 Task: In the Company umn.edu, Add note: 'Reach out to a customer for a referral or introduction to a potential client.'. Mark checkbox to create task to follow up ': In 2 weeks'. Create task, with  description: Follow up on Payment, Add due date: In 3 Business Days; Add reminder: 30 Minutes before. Set Priority Medium and add note: Review the attached proposal. Logged in from softage.5@softage.net
Action: Mouse moved to (73, 54)
Screenshot: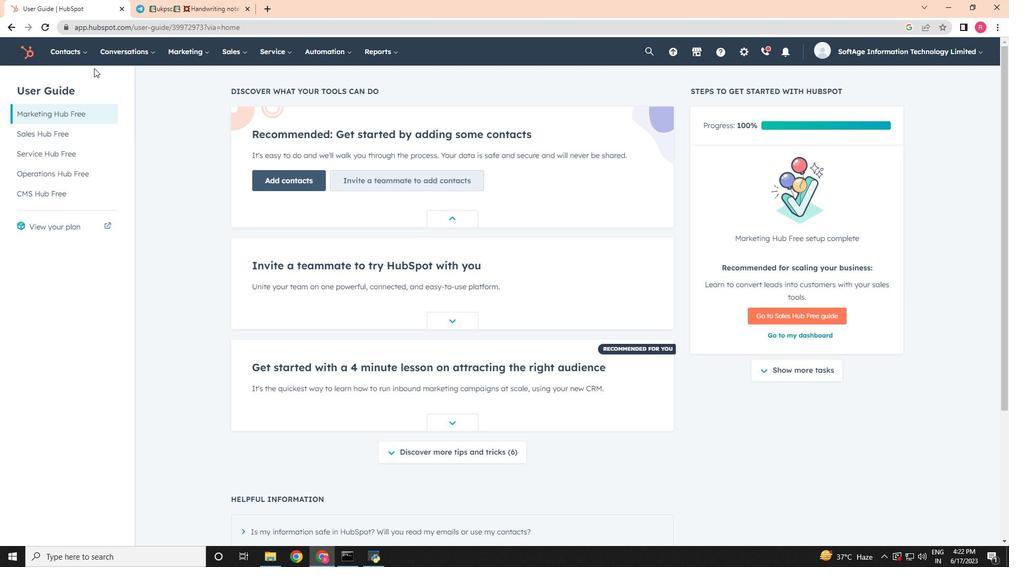 
Action: Mouse pressed left at (73, 54)
Screenshot: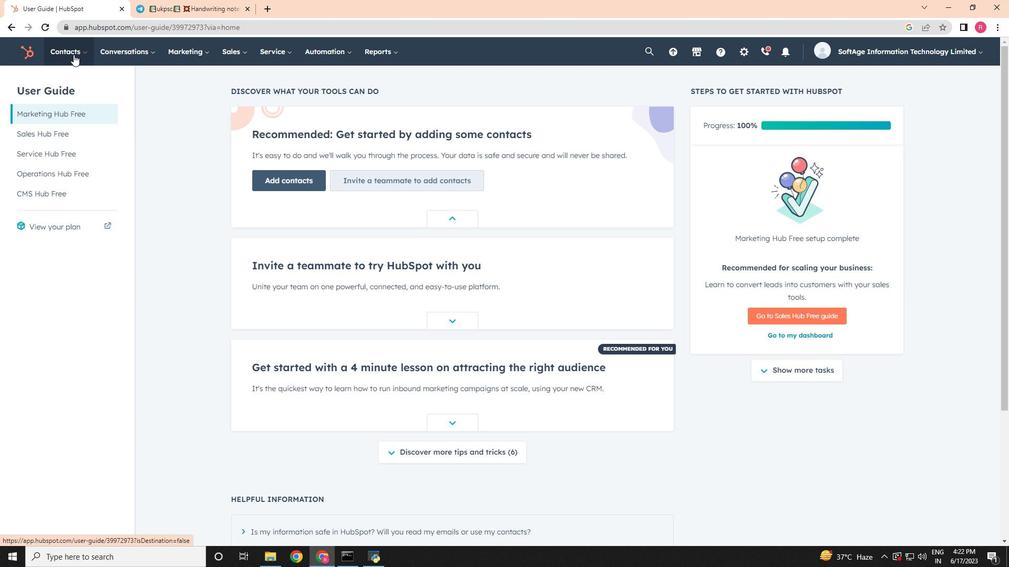 
Action: Mouse moved to (81, 99)
Screenshot: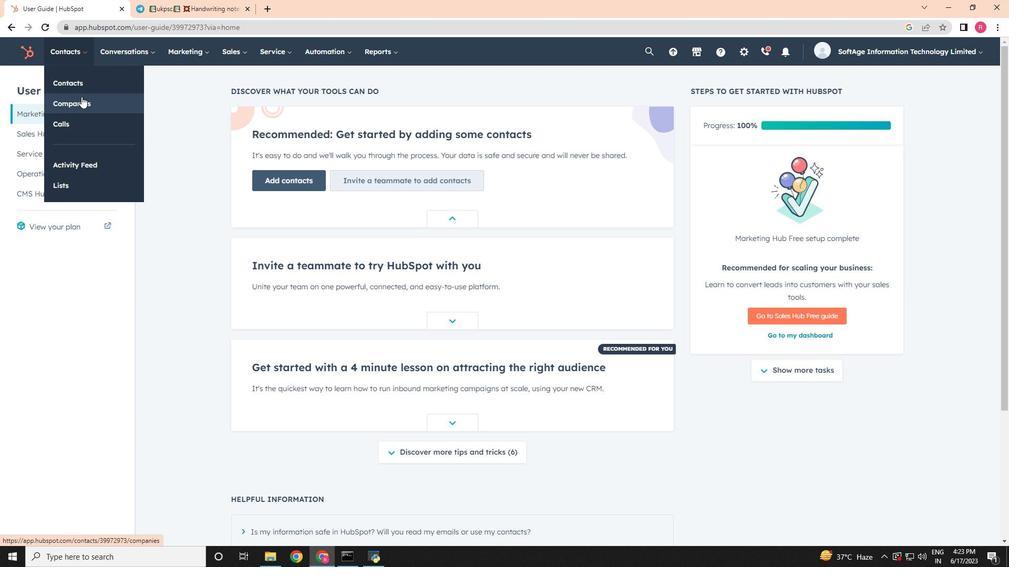 
Action: Mouse pressed left at (81, 99)
Screenshot: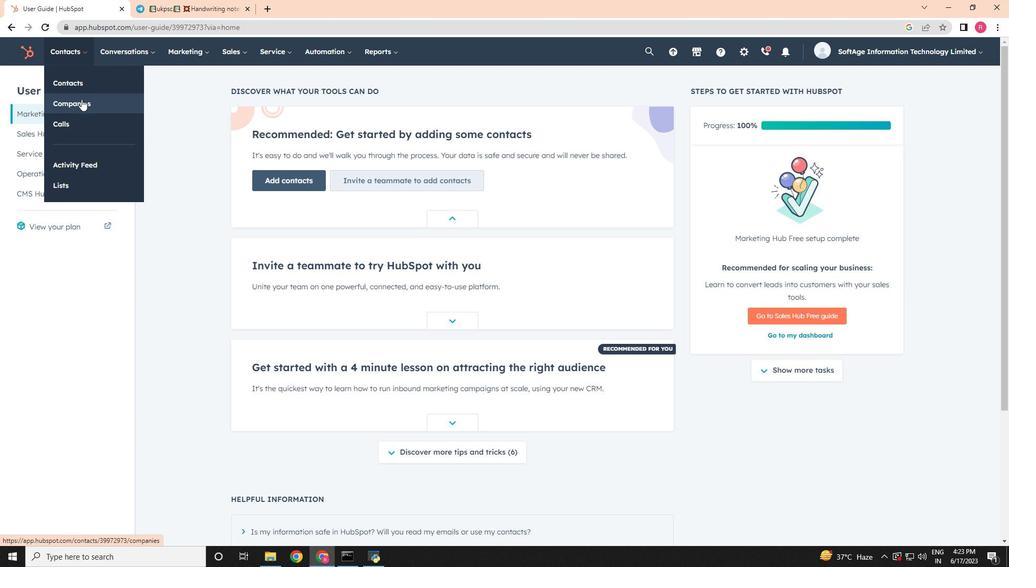 
Action: Mouse moved to (83, 170)
Screenshot: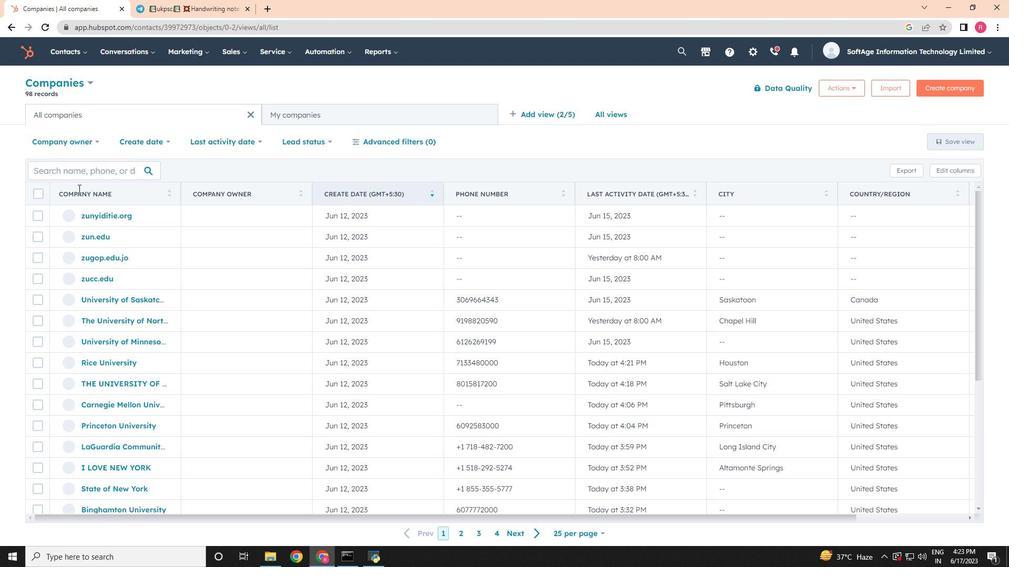 
Action: Mouse pressed left at (83, 170)
Screenshot: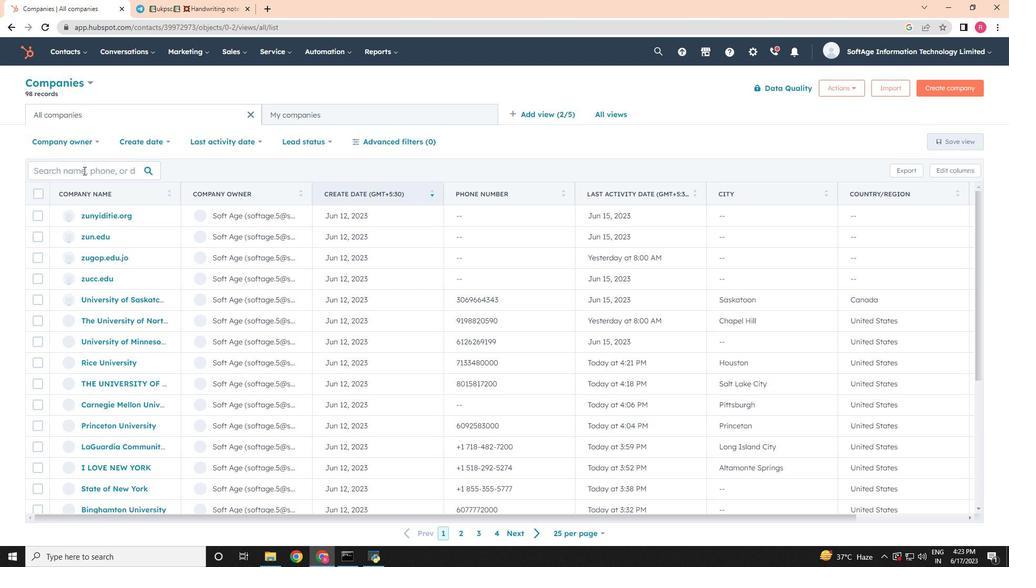 
Action: Key pressed umn
Screenshot: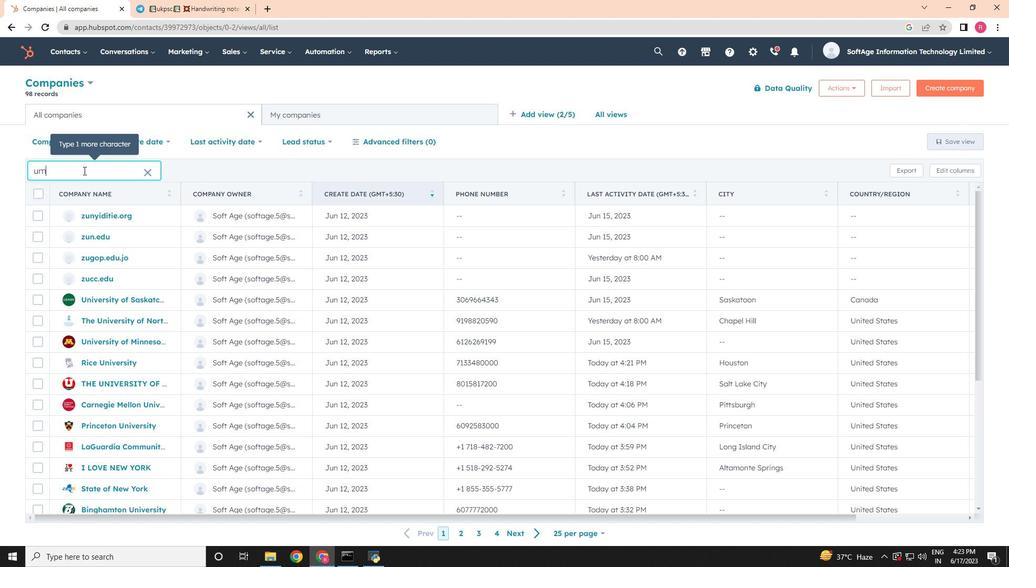 
Action: Mouse moved to (89, 217)
Screenshot: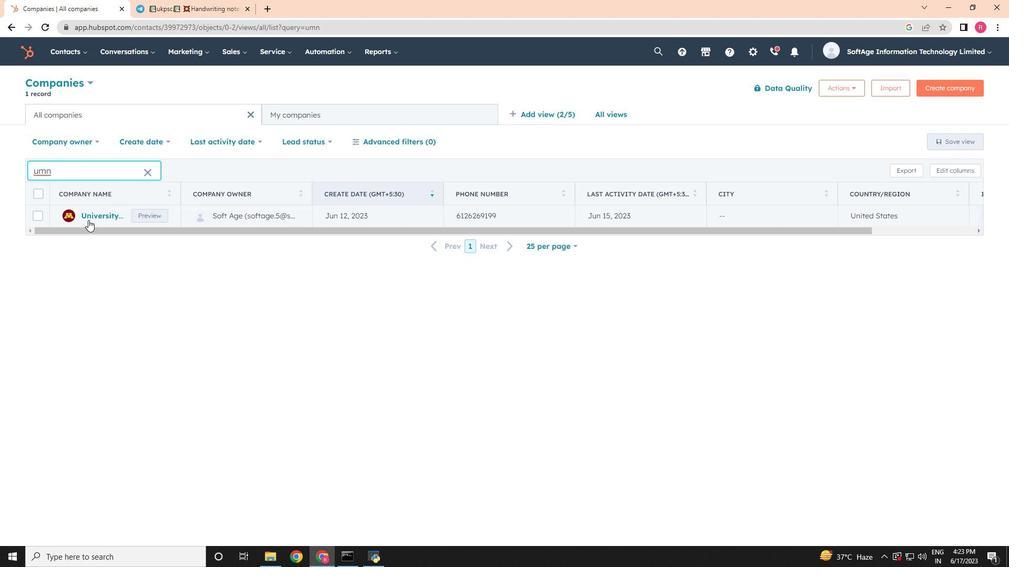 
Action: Mouse pressed left at (89, 217)
Screenshot: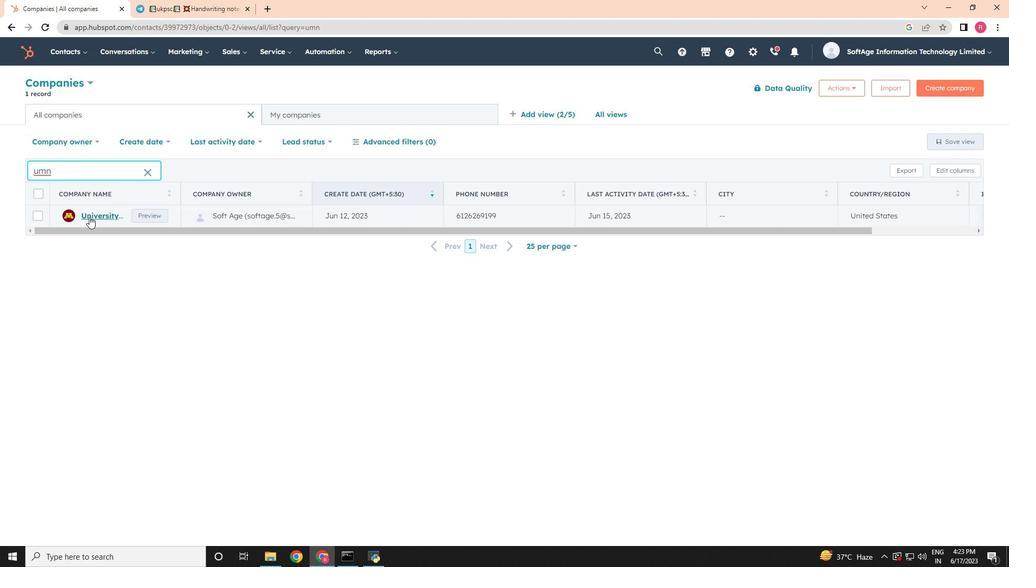
Action: Mouse moved to (36, 174)
Screenshot: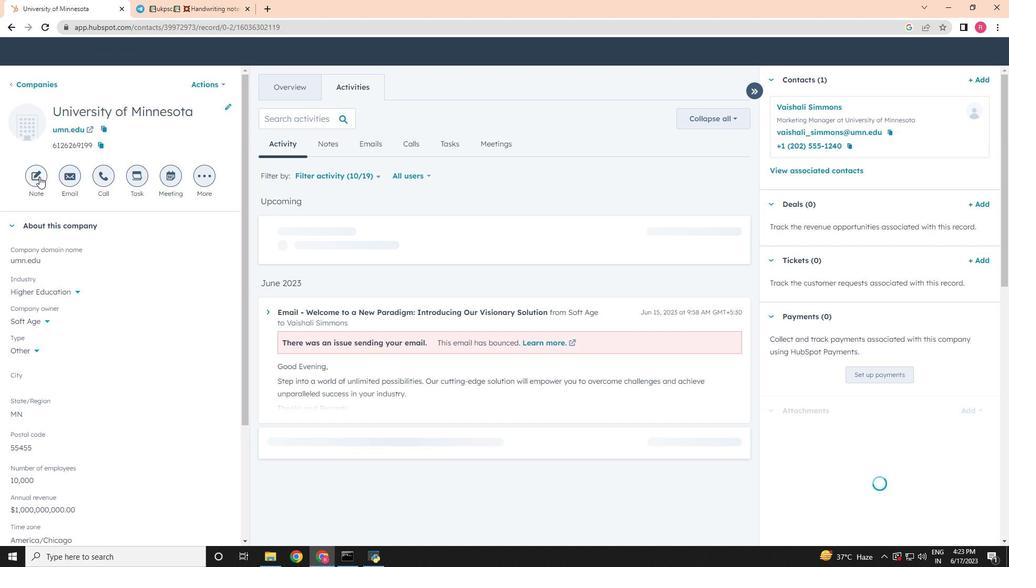 
Action: Mouse pressed left at (36, 174)
Screenshot: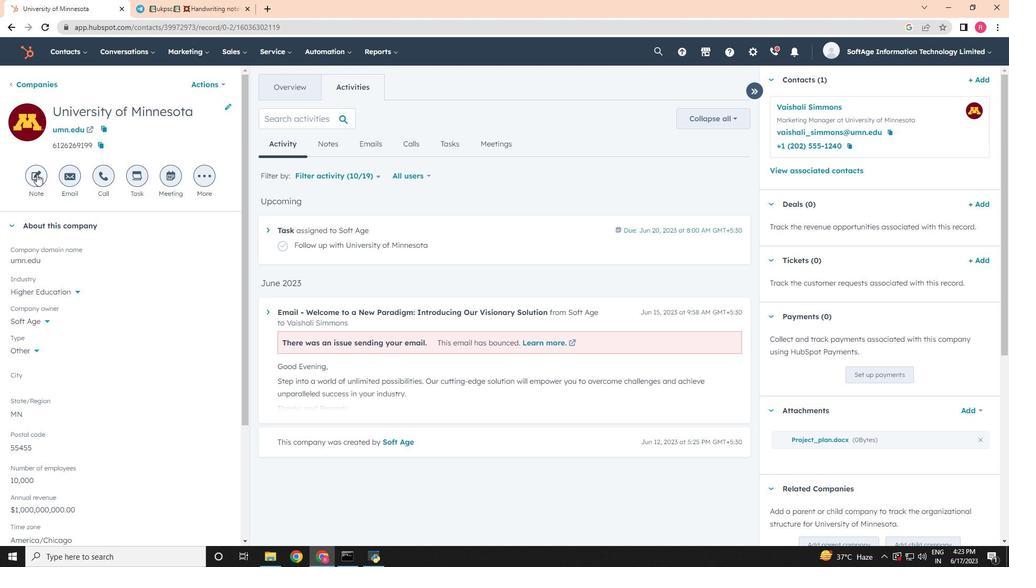 
Action: Mouse moved to (891, 313)
Screenshot: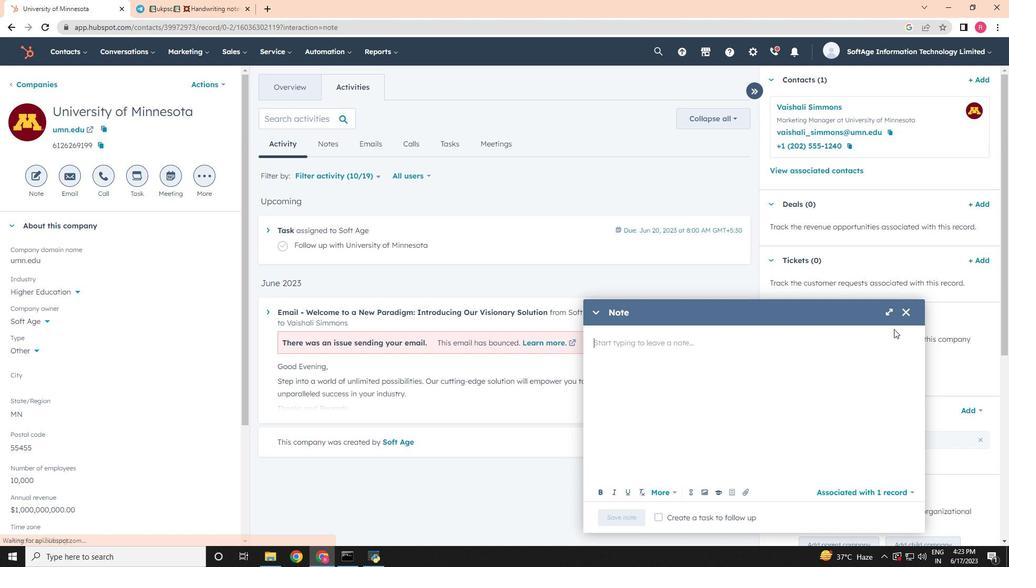 
Action: Mouse pressed left at (891, 313)
Screenshot: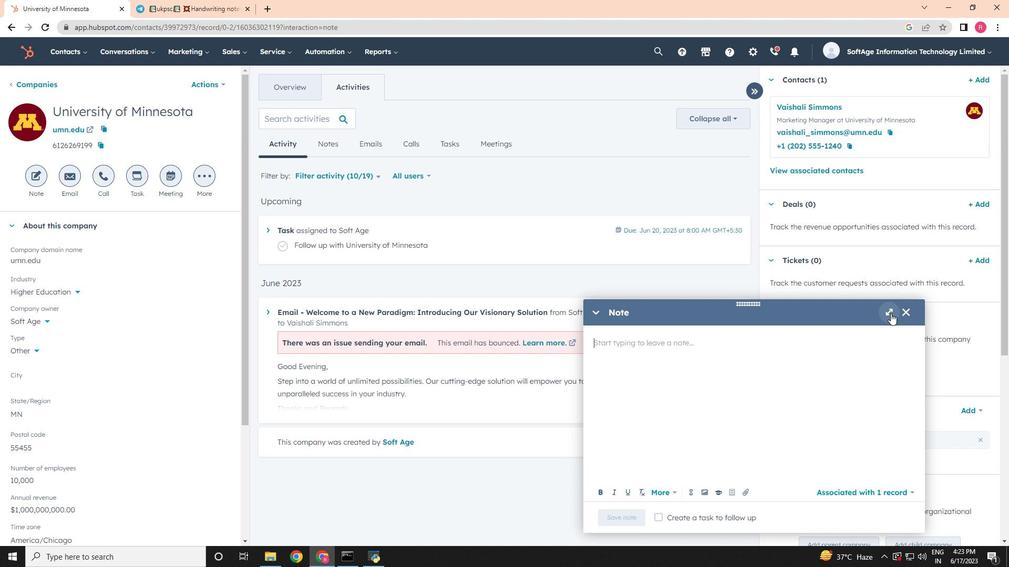 
Action: Mouse moved to (305, 260)
Screenshot: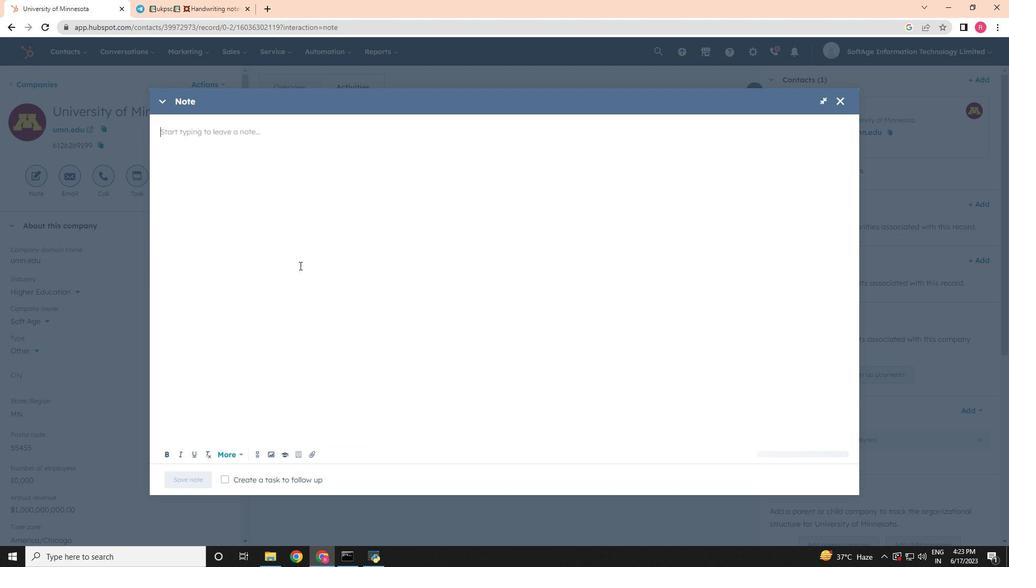 
Action: Key pressed <Key.shift>Reach<Key.space>out<Key.space>to<Key.space>a<Key.space>customer<Key.space>for<Key.space>a<Key.space>t<Key.backspace>referral<Key.space>or<Key.space>intruction<Key.space>to<Key.backspace><Key.backspace><Key.backspace><Key.backspace><Key.backspace><Key.backspace><Key.backspace><Key.backspace><Key.backspace><Key.backspace>roduction<Key.space>to<Key.space>a<Key.space>potential<Key.space>client.
Screenshot: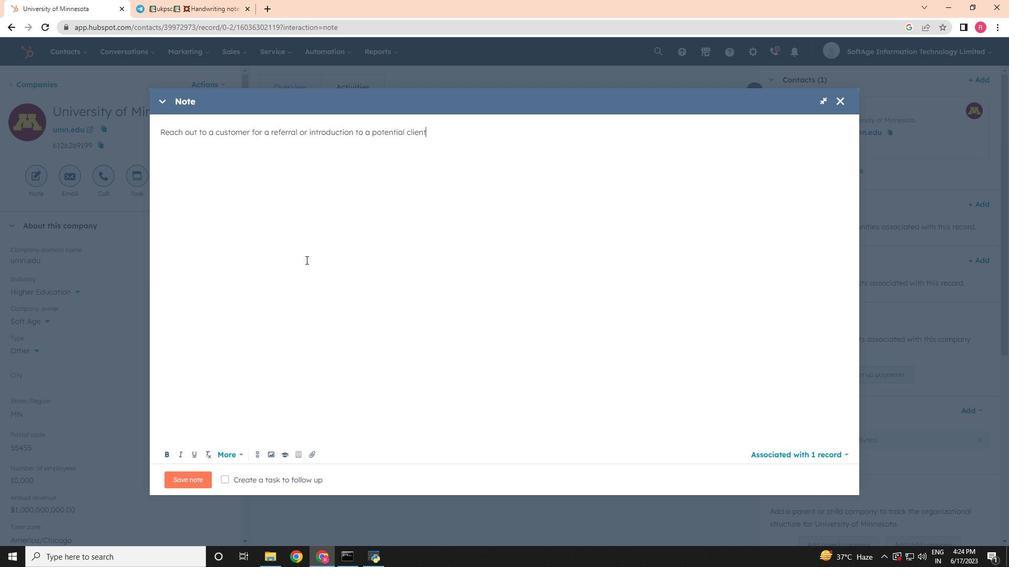 
Action: Mouse moved to (223, 481)
Screenshot: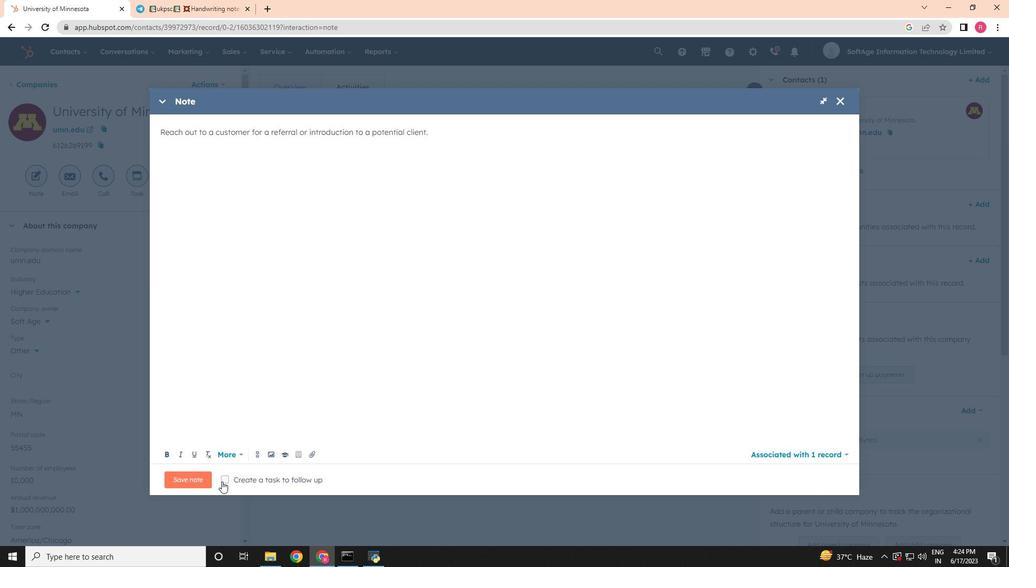 
Action: Mouse pressed left at (223, 481)
Screenshot: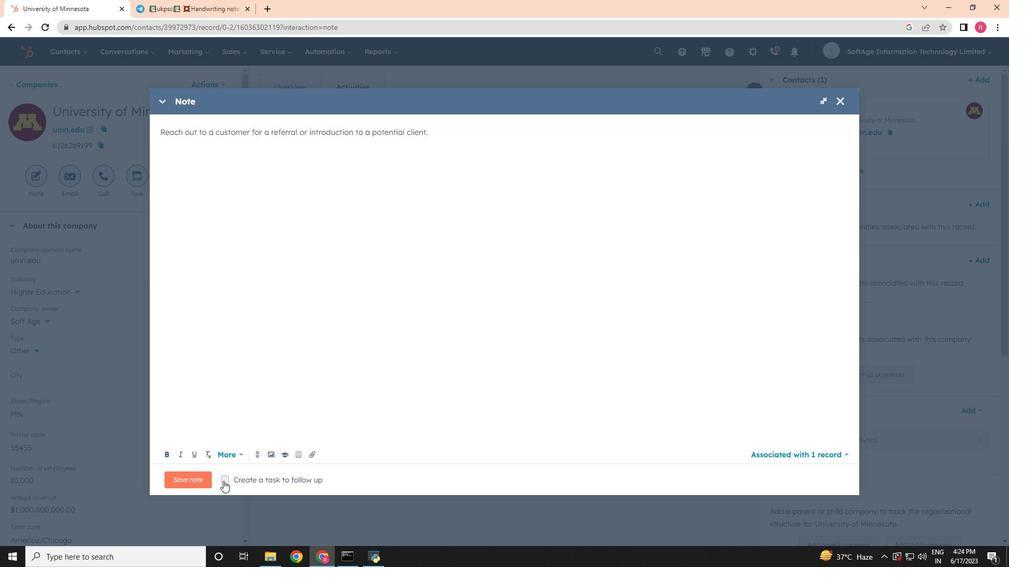 
Action: Mouse moved to (340, 482)
Screenshot: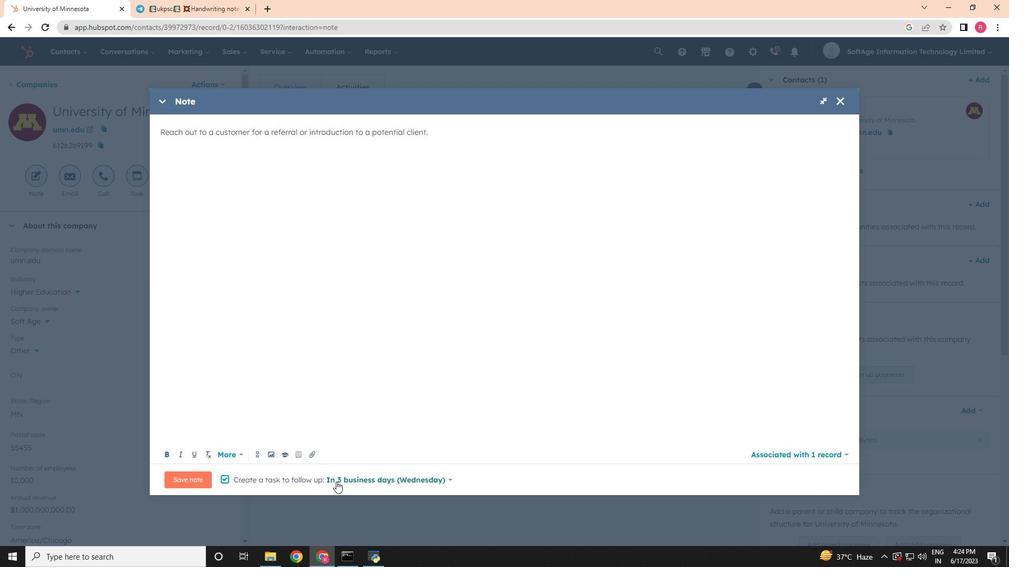 
Action: Mouse pressed left at (340, 482)
Screenshot: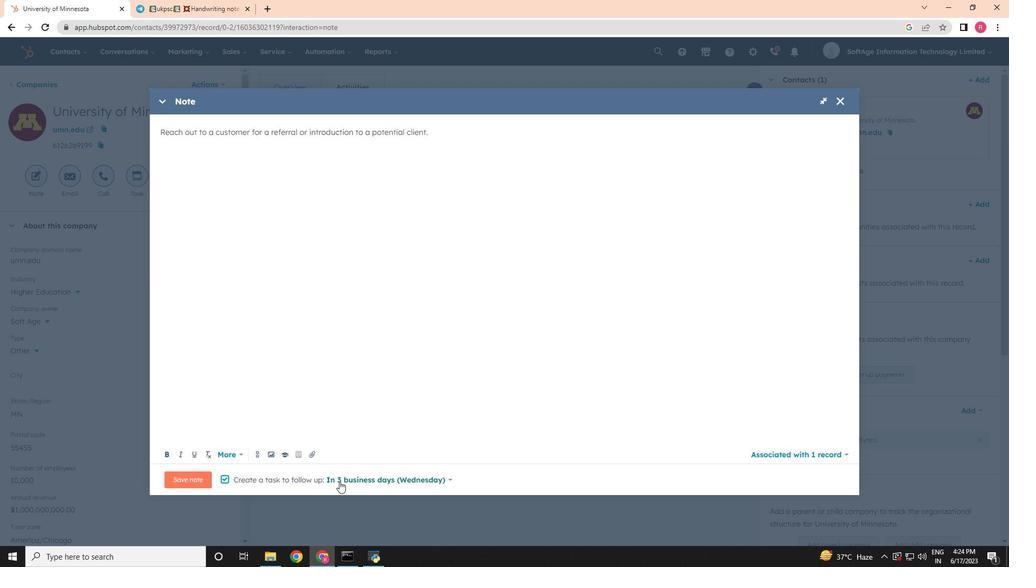 
Action: Mouse moved to (375, 414)
Screenshot: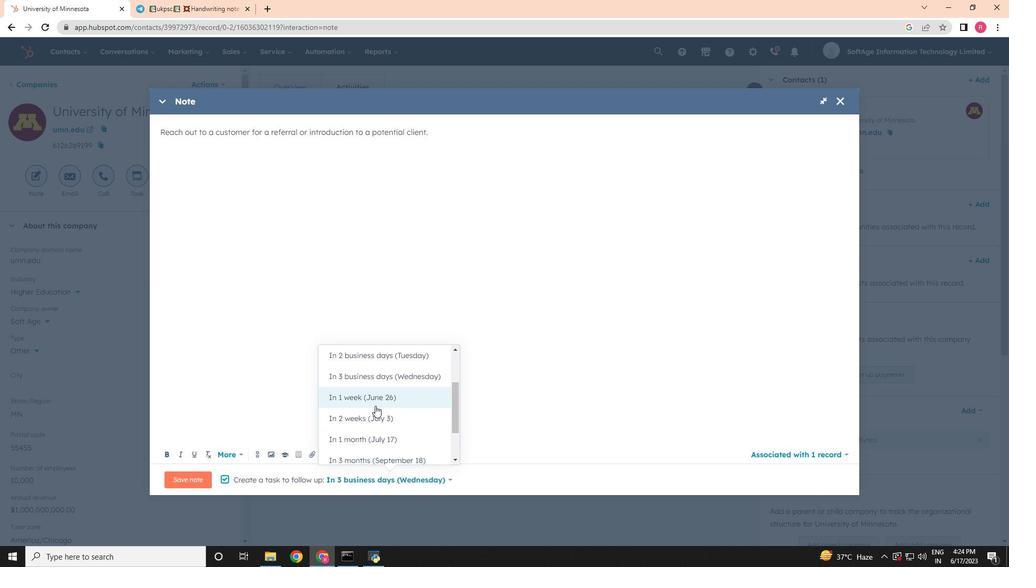 
Action: Mouse pressed left at (375, 414)
Screenshot: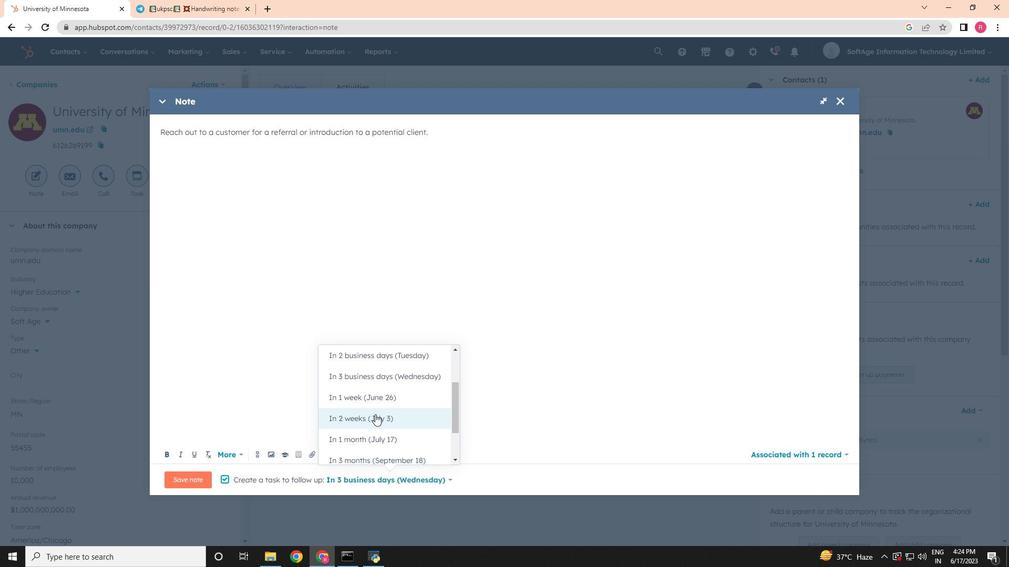 
Action: Mouse moved to (182, 480)
Screenshot: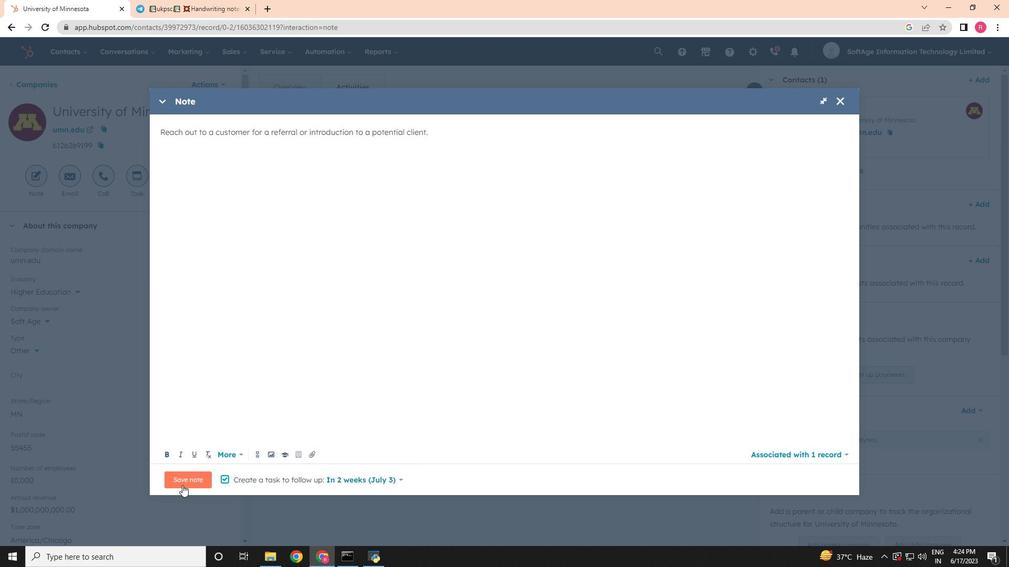 
Action: Mouse pressed left at (182, 480)
Screenshot: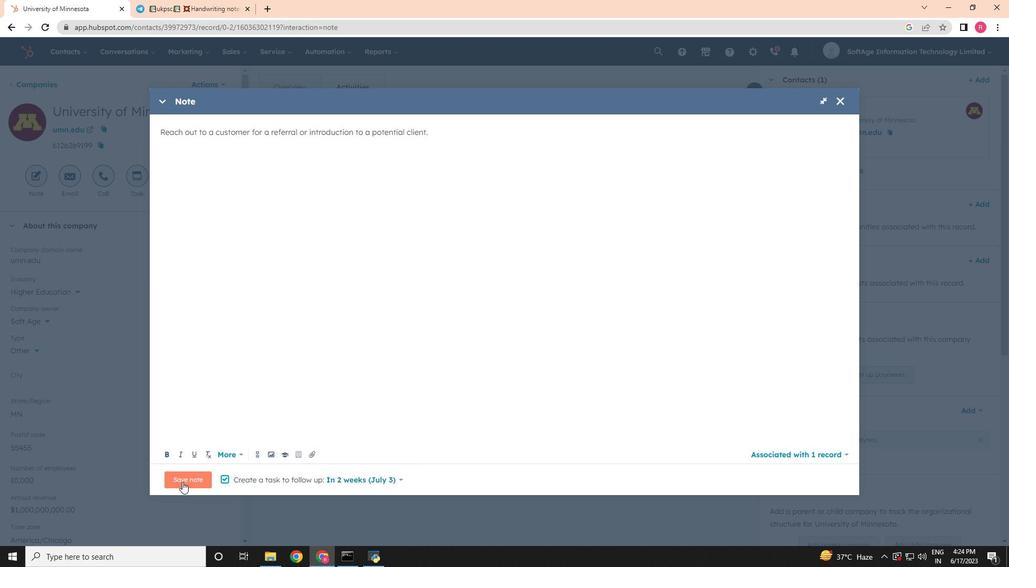
Action: Mouse moved to (134, 183)
Screenshot: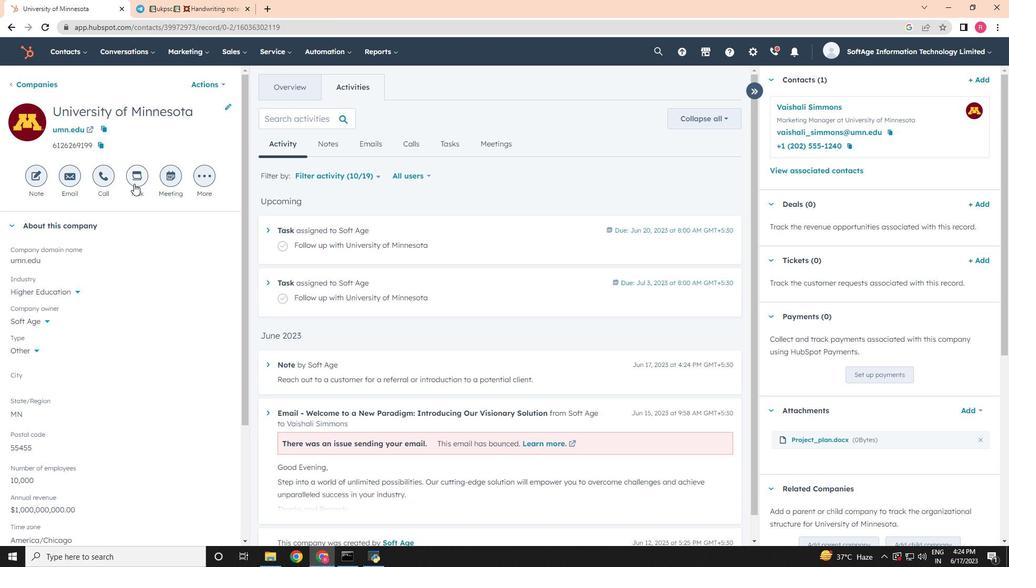 
Action: Mouse pressed left at (134, 183)
Screenshot: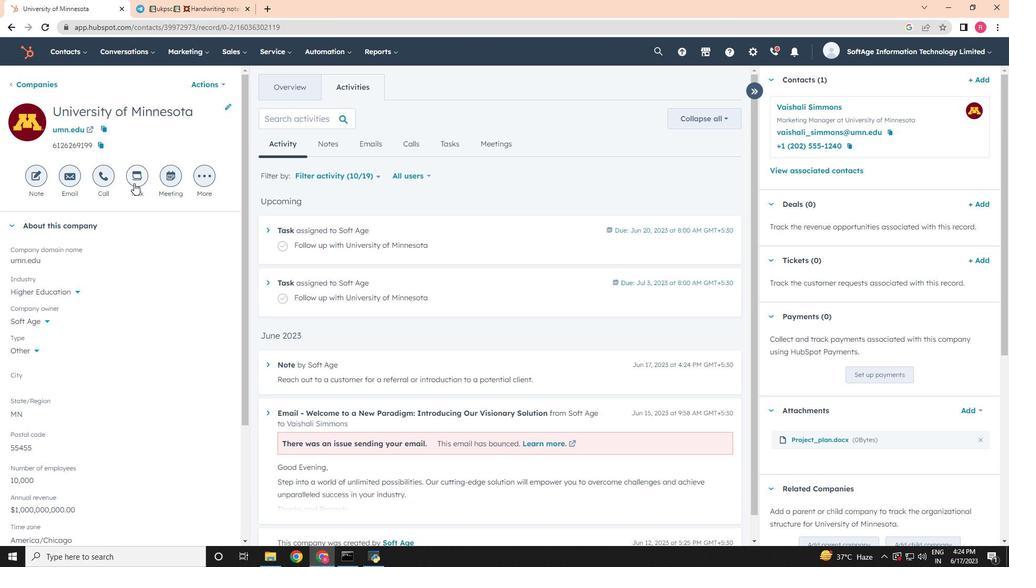 
Action: Mouse moved to (644, 301)
Screenshot: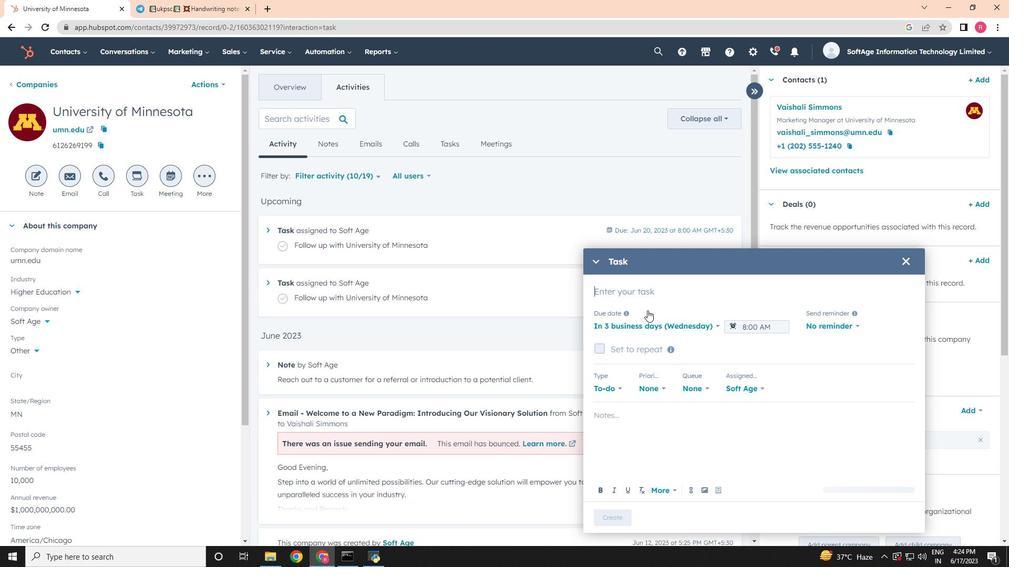 
Action: Key pressed <Key.shift>Follow<Key.space>up<Key.space>on<Key.space><Key.shift>Payment<Key.space><Key.backspace>
Screenshot: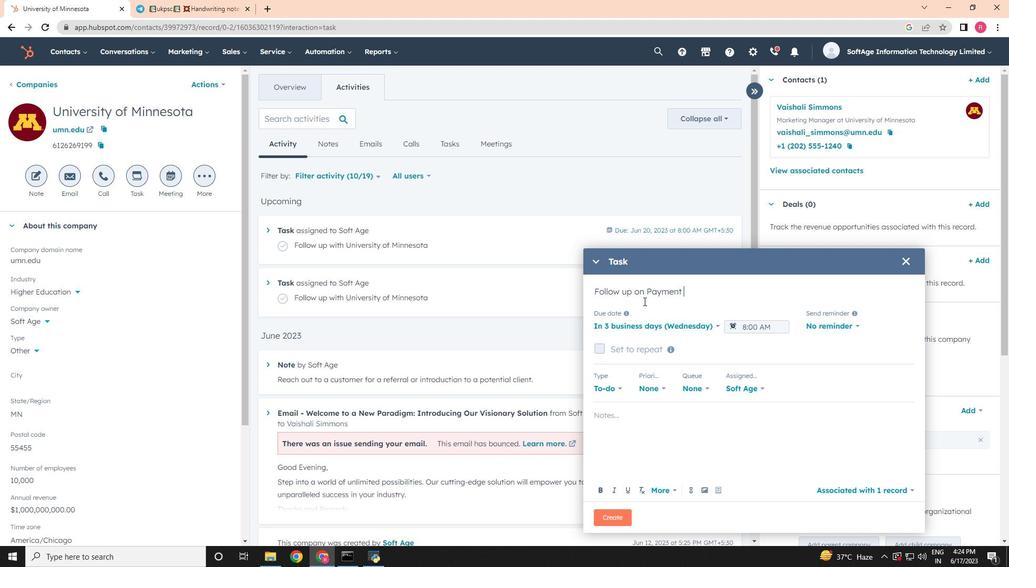 
Action: Mouse moved to (636, 326)
Screenshot: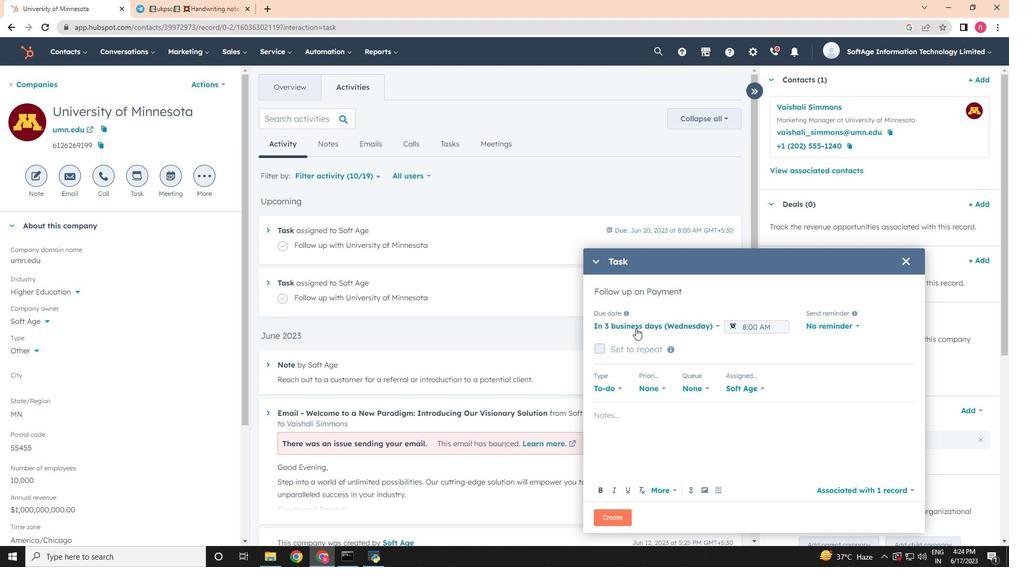 
Action: Mouse pressed left at (636, 326)
Screenshot: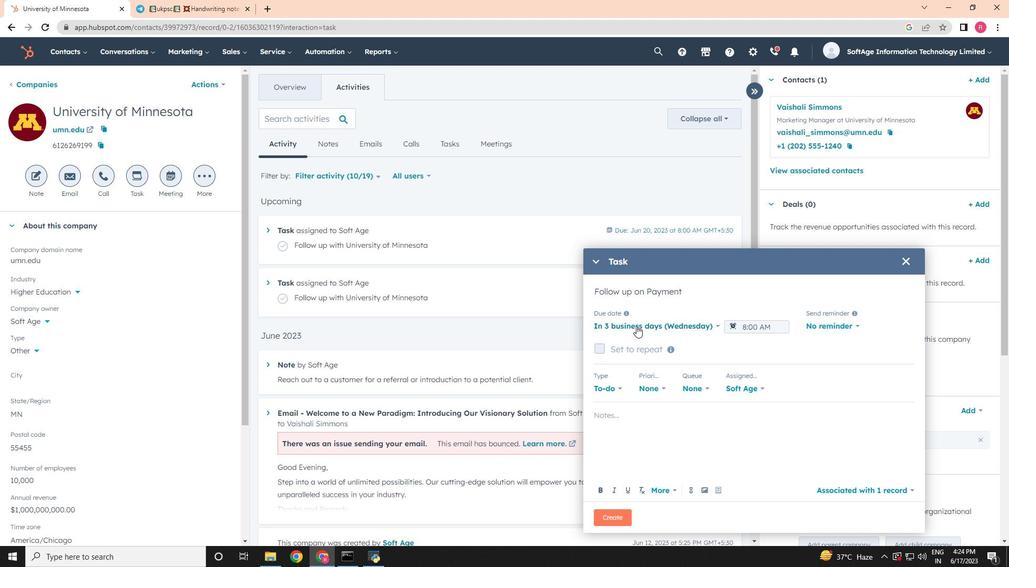 
Action: Mouse moved to (628, 372)
Screenshot: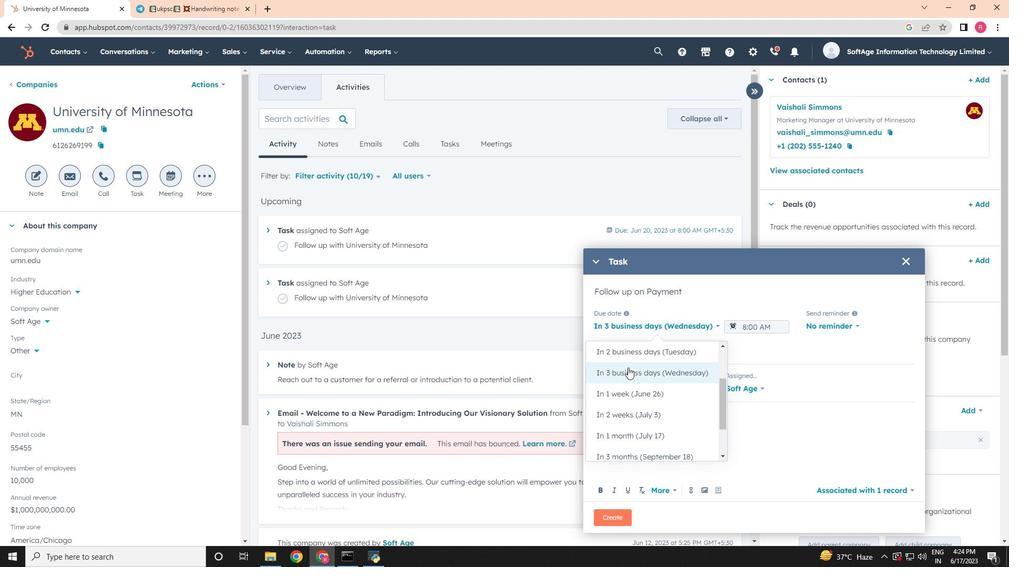 
Action: Mouse pressed left at (628, 372)
Screenshot: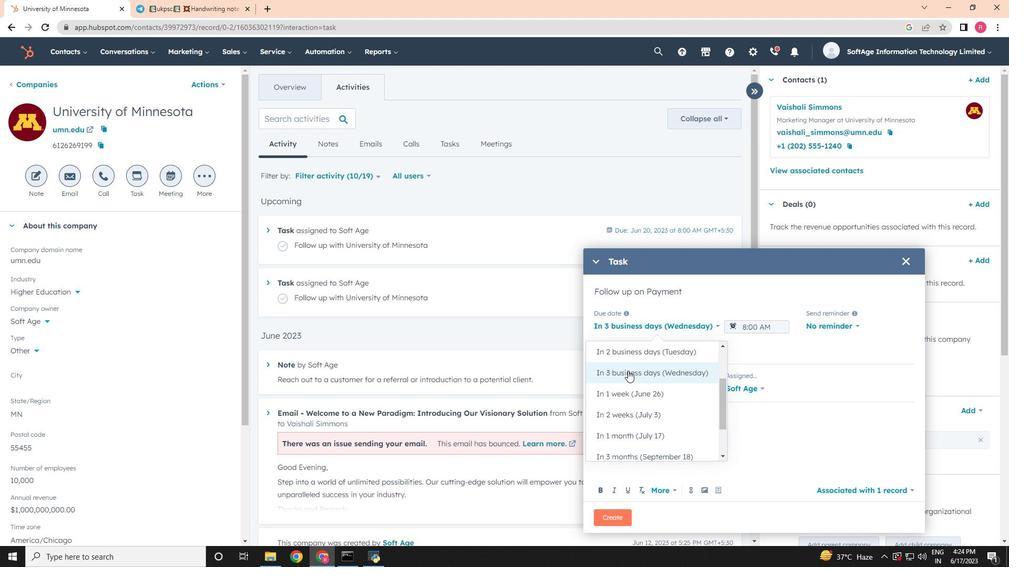 
Action: Mouse moved to (838, 325)
Screenshot: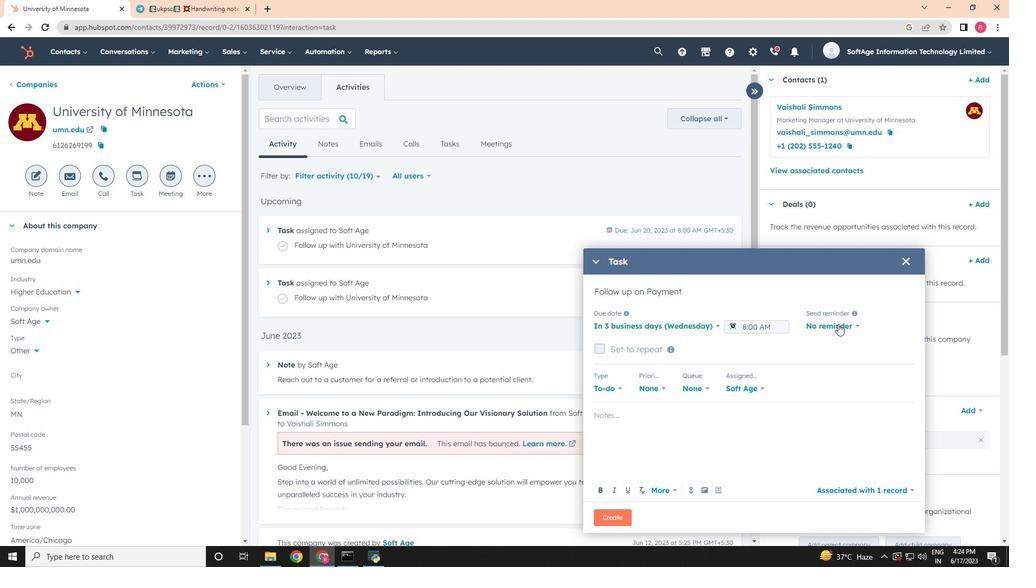 
Action: Mouse pressed left at (838, 325)
Screenshot: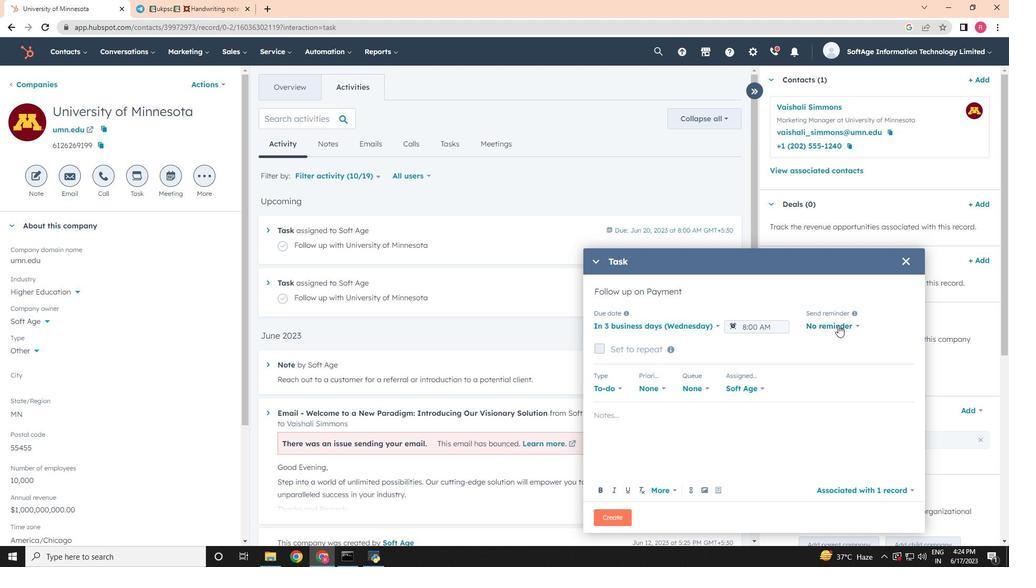 
Action: Mouse moved to (824, 400)
Screenshot: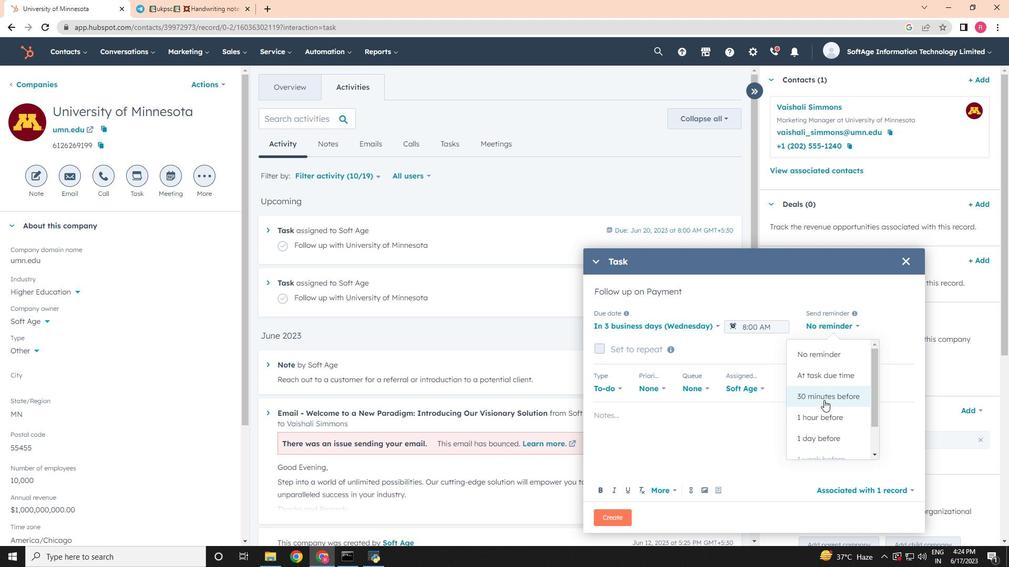 
Action: Mouse pressed left at (824, 400)
Screenshot: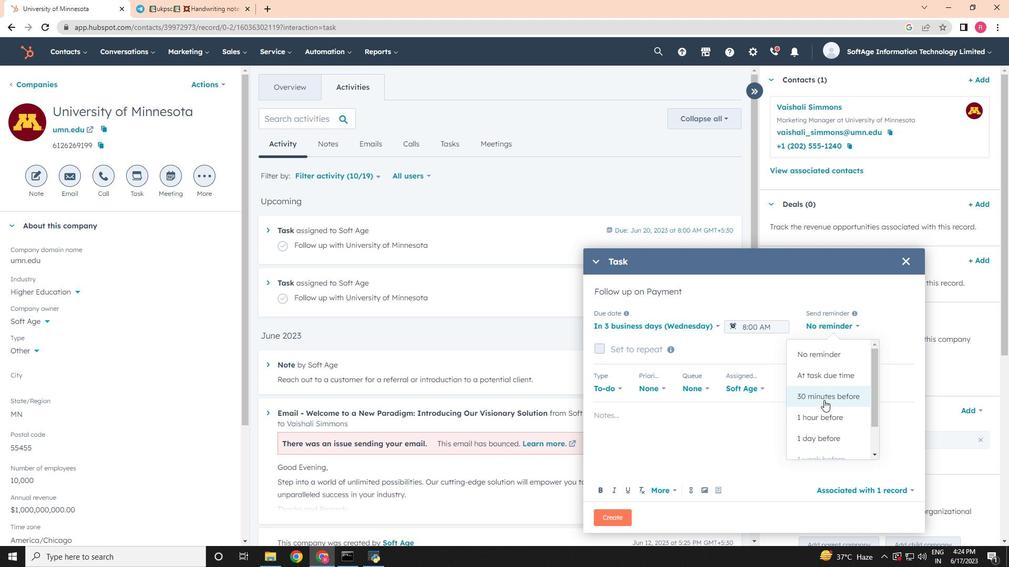 
Action: Mouse moved to (657, 392)
Screenshot: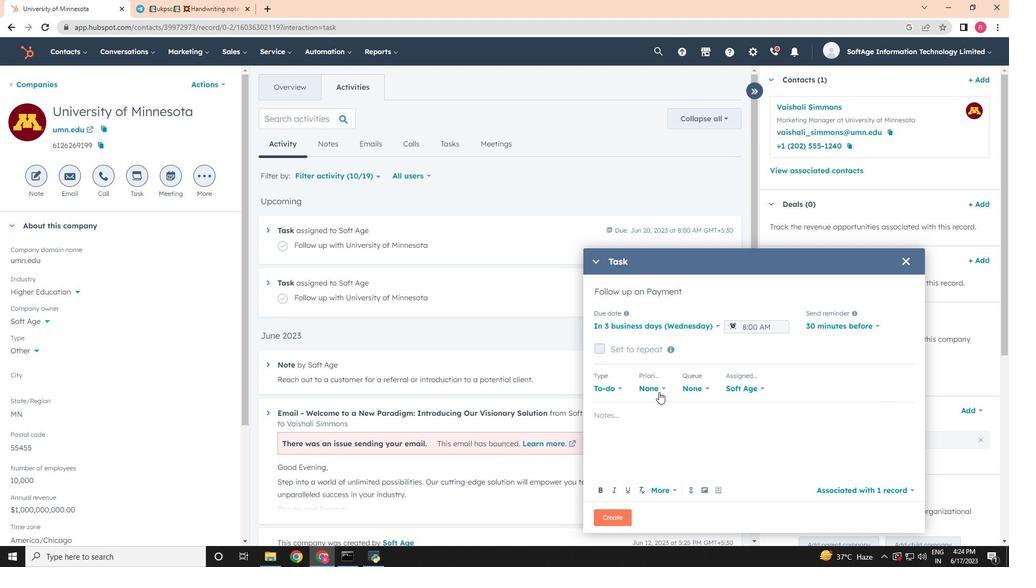 
Action: Mouse pressed left at (657, 392)
Screenshot: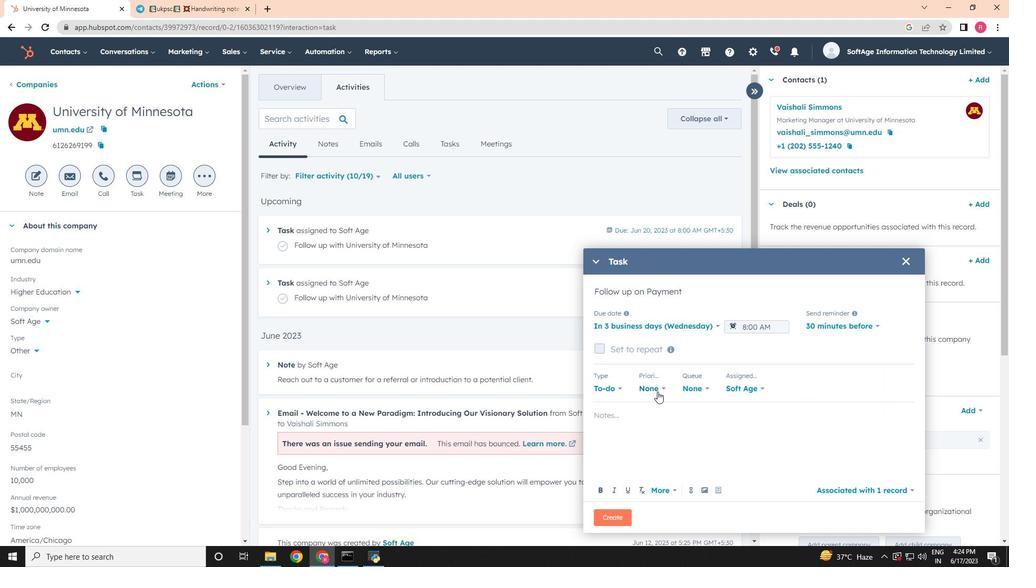
Action: Mouse moved to (656, 456)
Screenshot: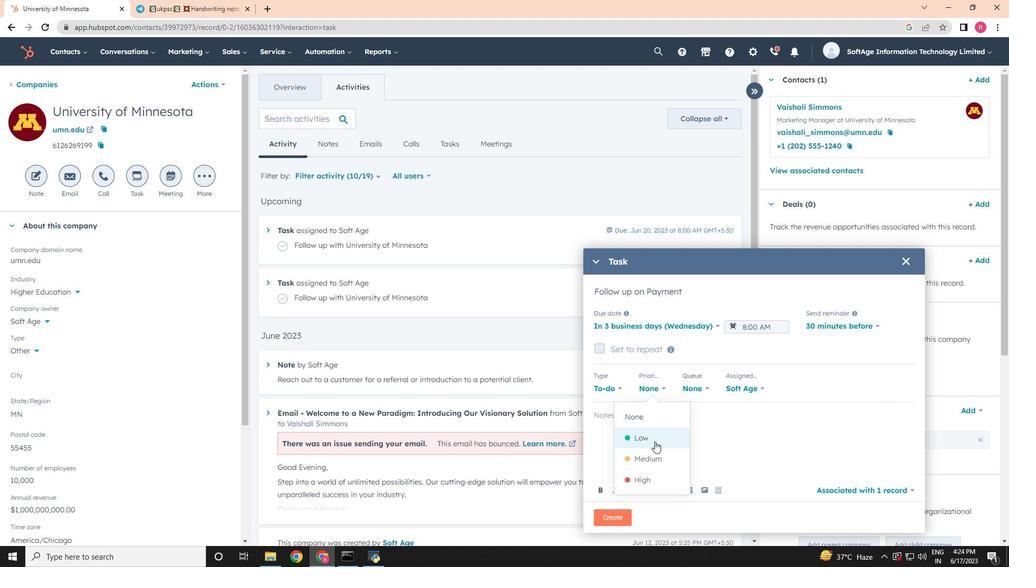 
Action: Mouse pressed left at (656, 456)
Screenshot: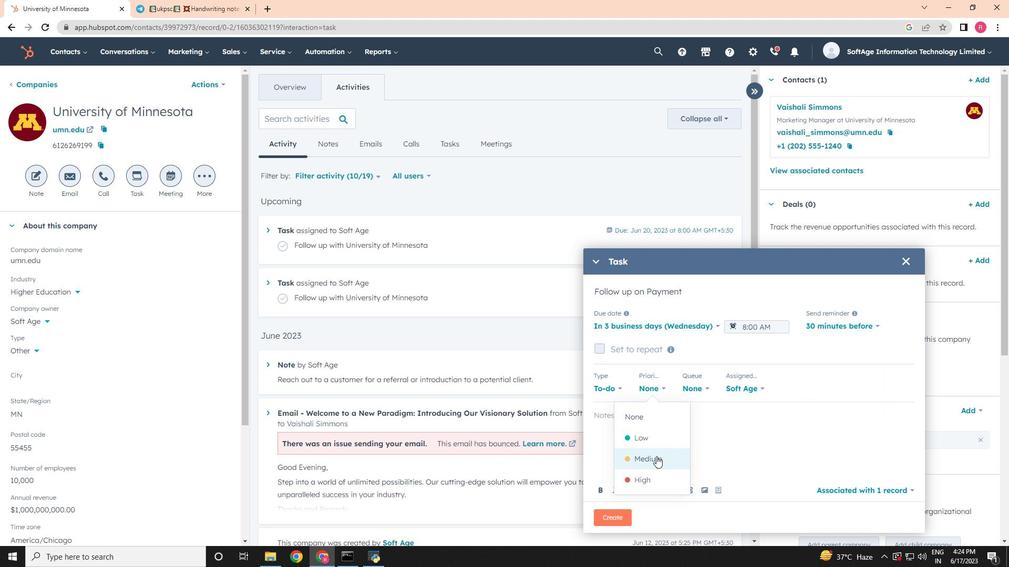 
Action: Mouse moved to (643, 431)
Screenshot: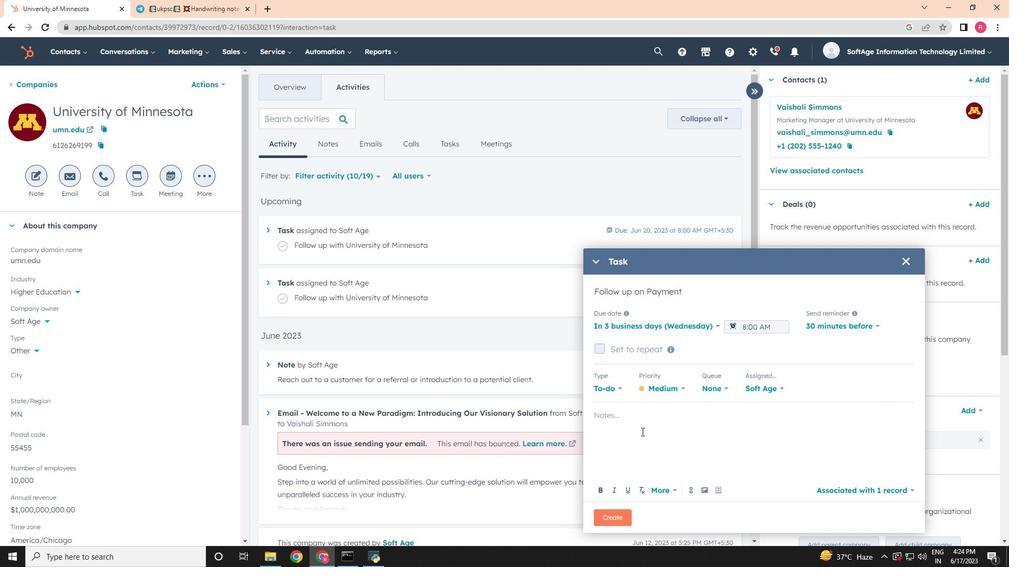 
Action: Mouse pressed left at (643, 431)
Screenshot: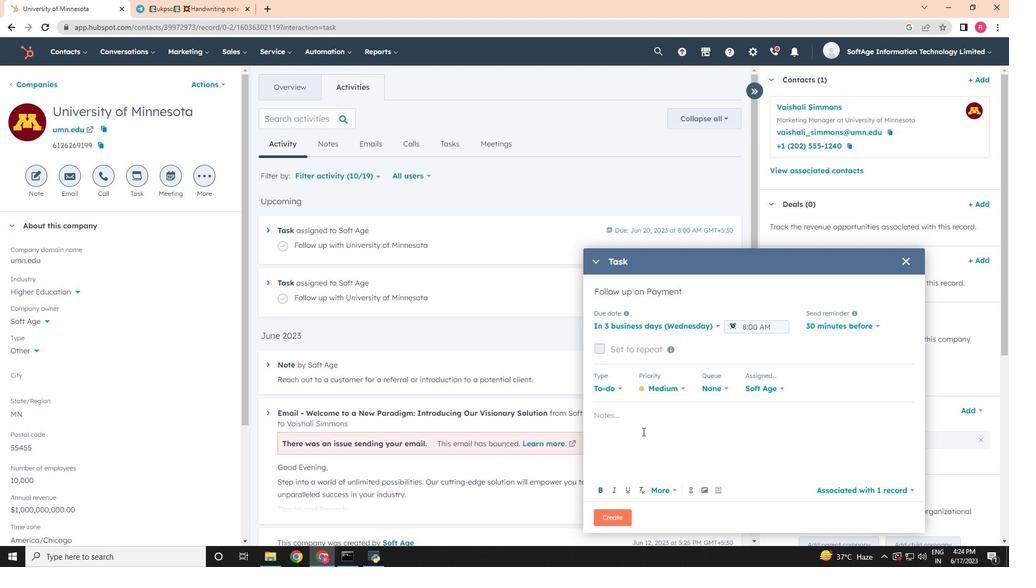 
Action: Mouse moved to (643, 431)
Screenshot: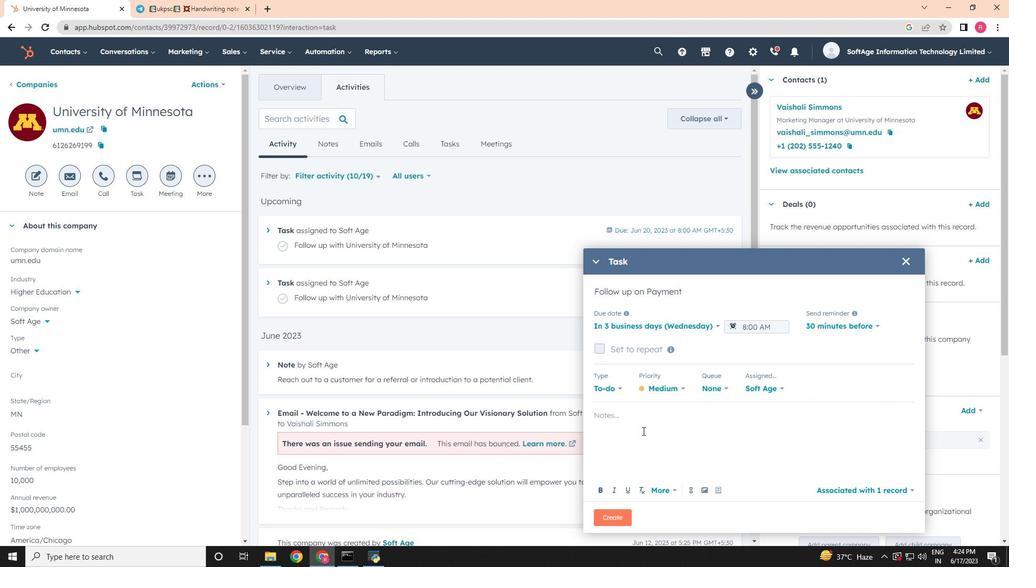 
Action: Key pressed <Key.shift>Review<Key.space>the<Key.space>attached<Key.space>proposal.
Screenshot: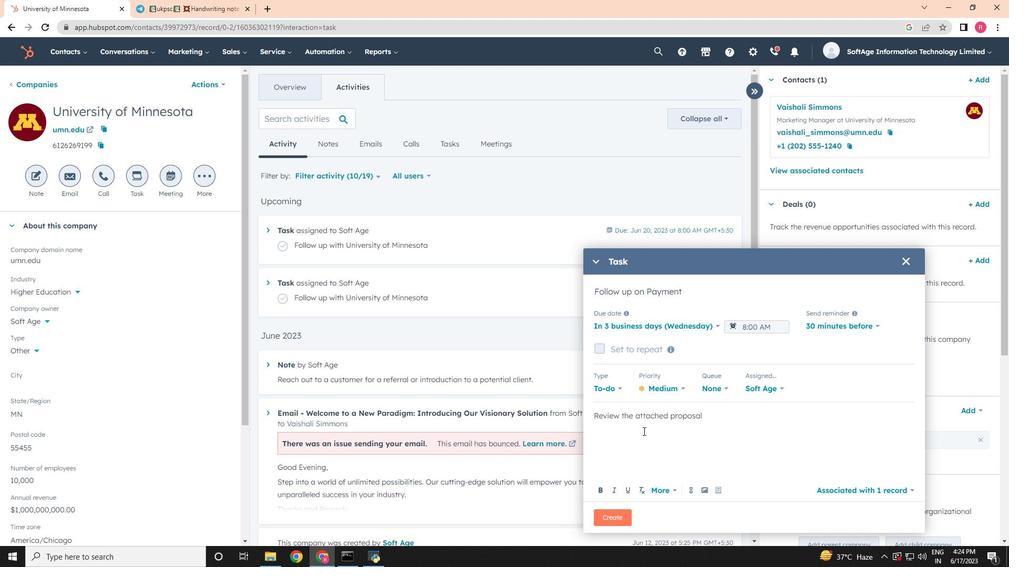 
Action: Mouse moved to (617, 517)
Screenshot: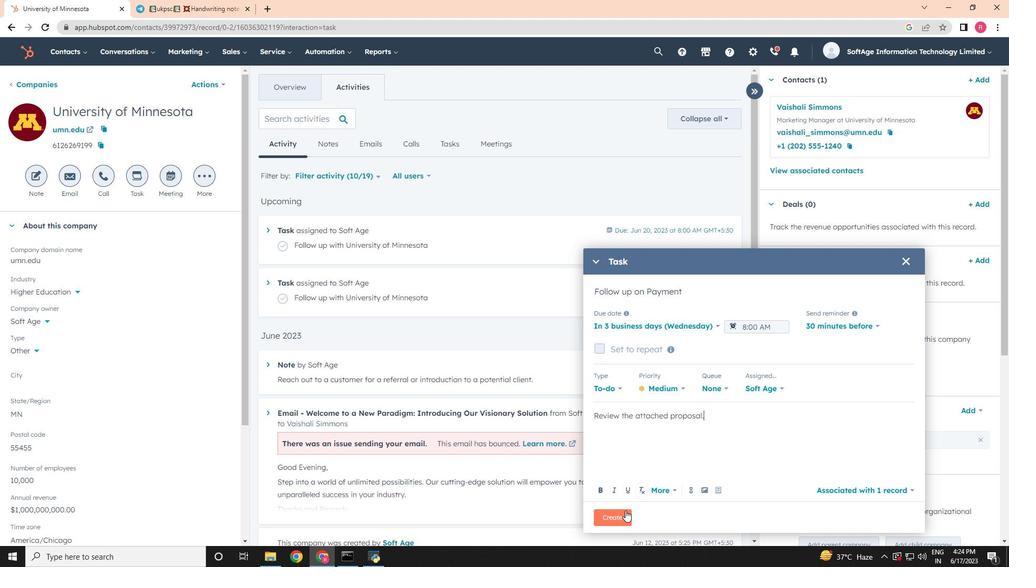 
Action: Mouse pressed left at (617, 517)
Screenshot: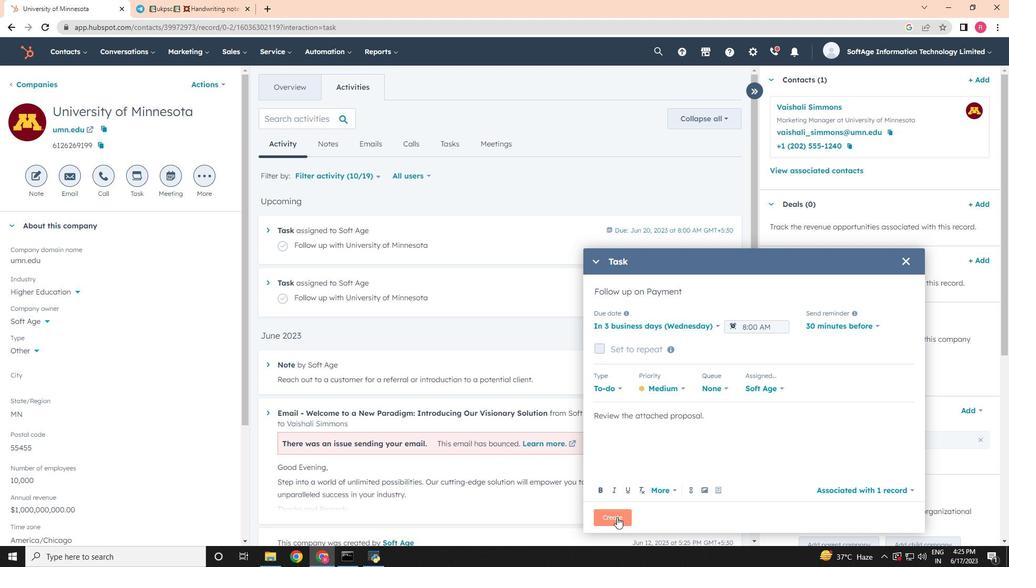 
